 Task: Select enviroment as the cause.
Action: Mouse moved to (726, 75)
Screenshot: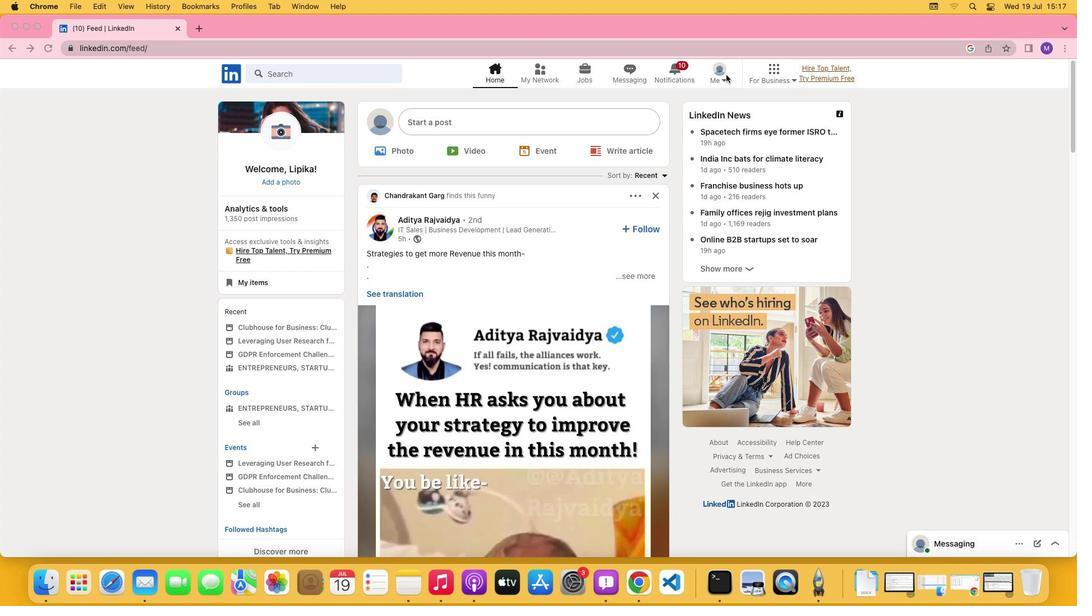 
Action: Mouse pressed left at (726, 75)
Screenshot: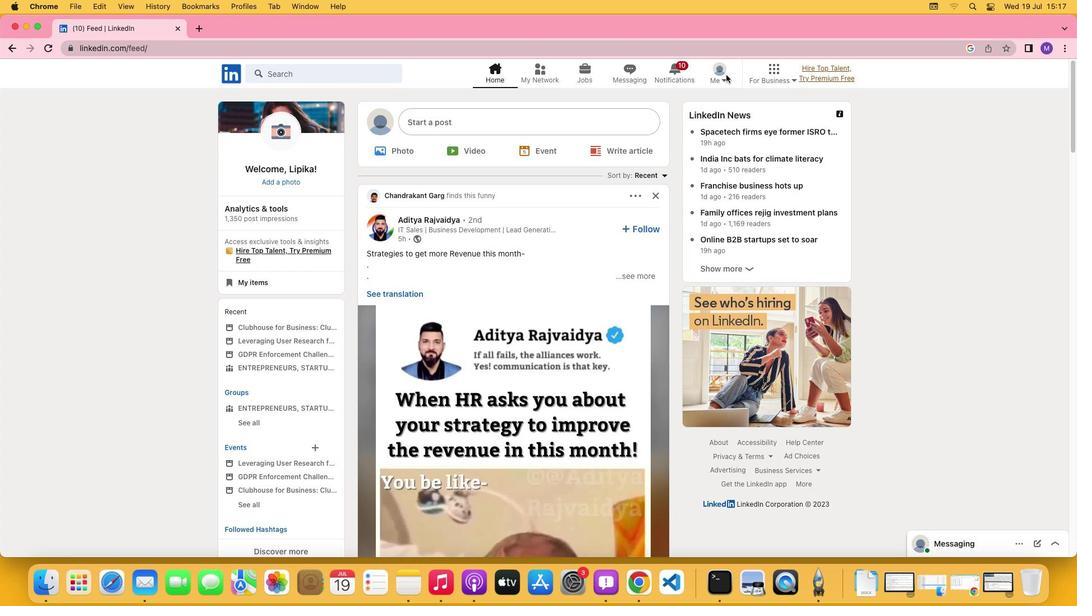 
Action: Mouse moved to (724, 79)
Screenshot: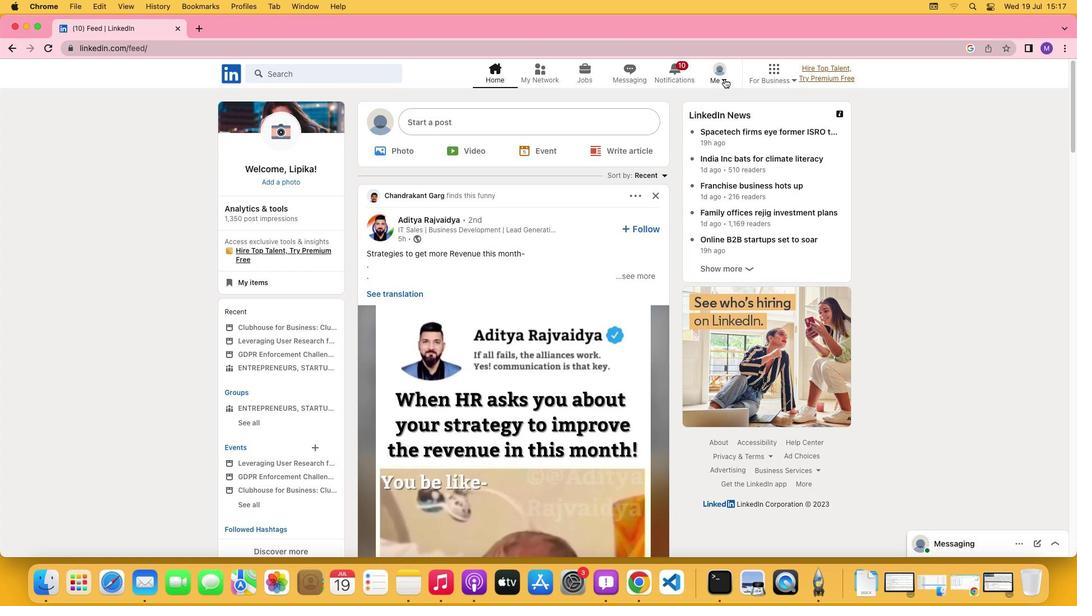 
Action: Mouse pressed left at (724, 79)
Screenshot: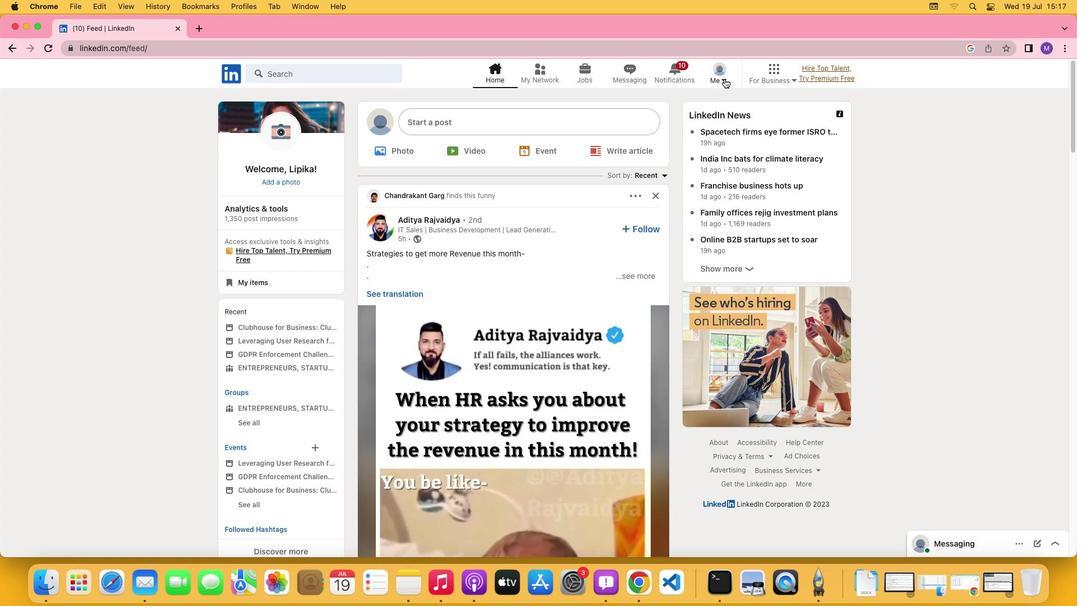 
Action: Mouse moved to (702, 138)
Screenshot: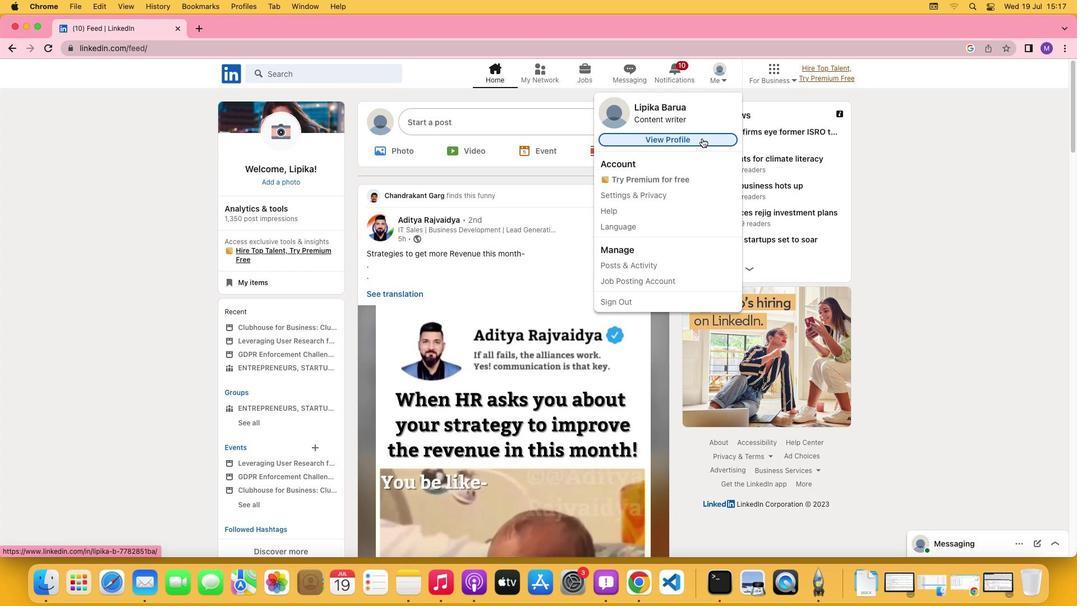 
Action: Mouse pressed left at (702, 138)
Screenshot: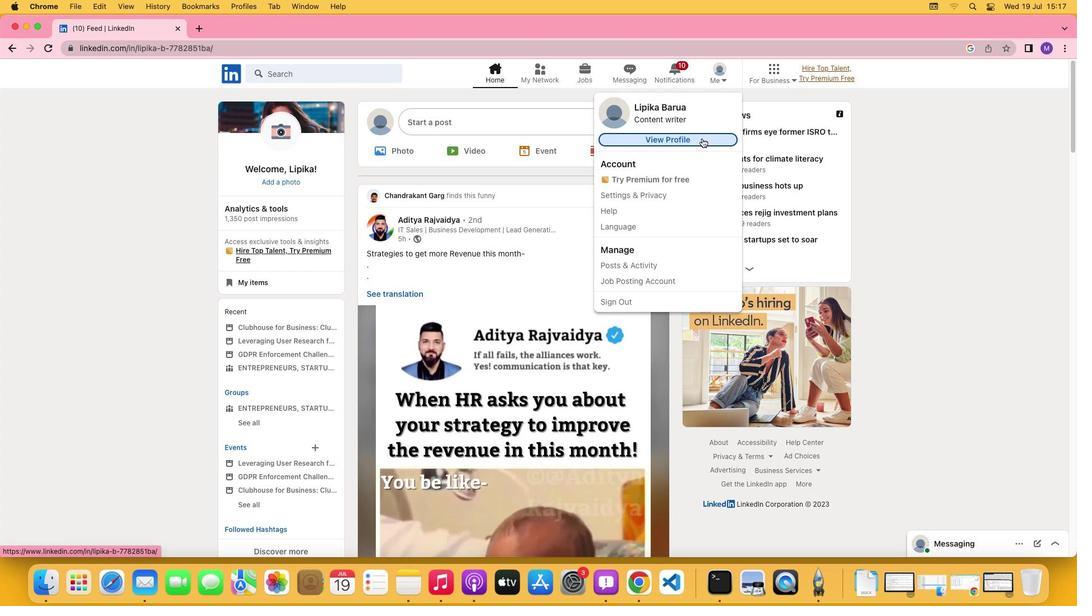 
Action: Mouse moved to (350, 363)
Screenshot: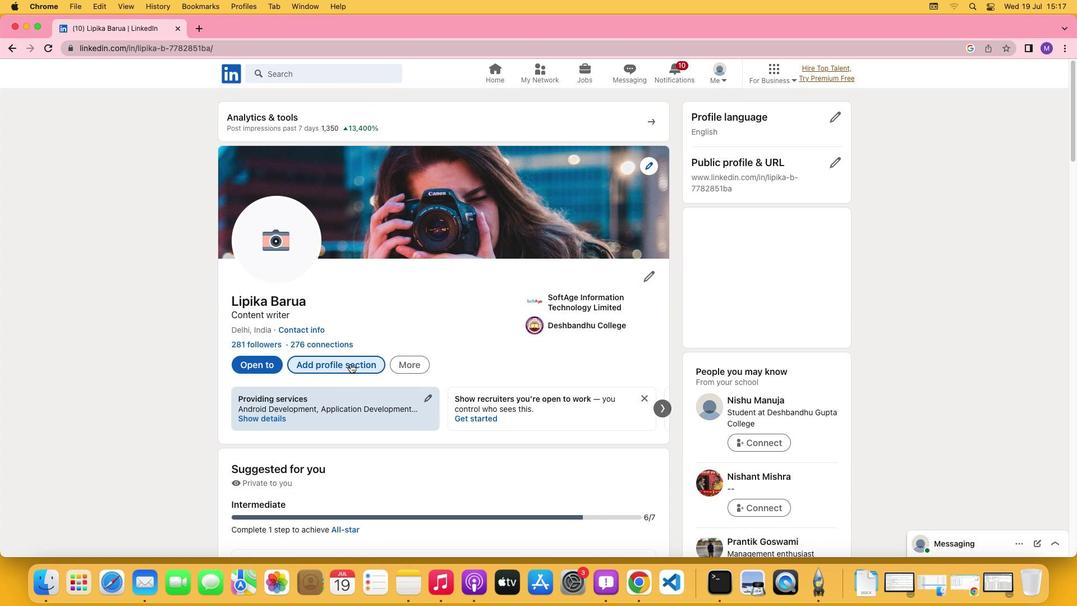 
Action: Mouse pressed left at (350, 363)
Screenshot: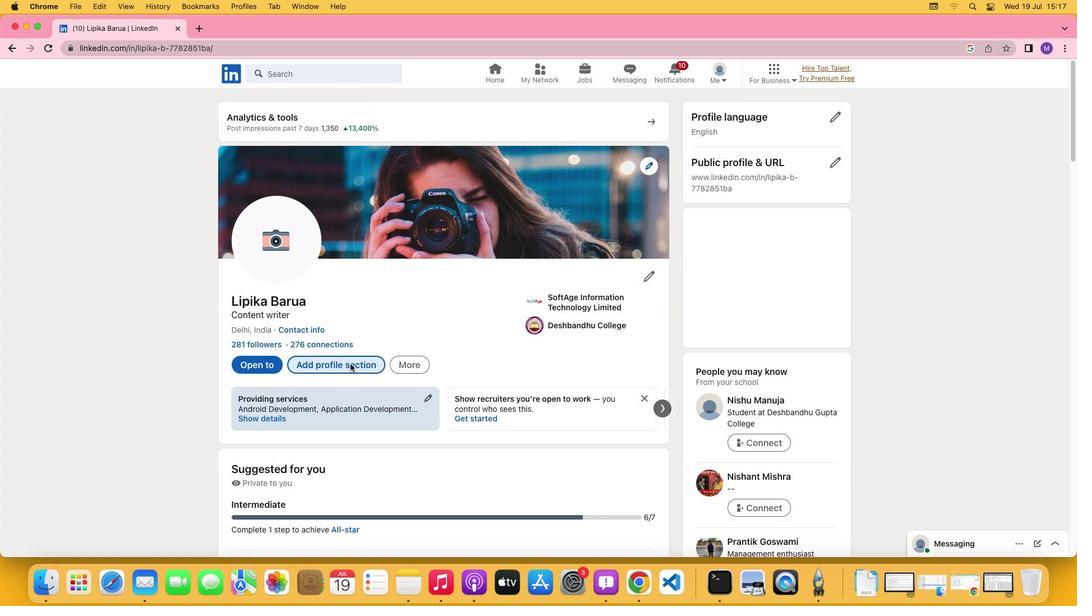 
Action: Mouse moved to (426, 337)
Screenshot: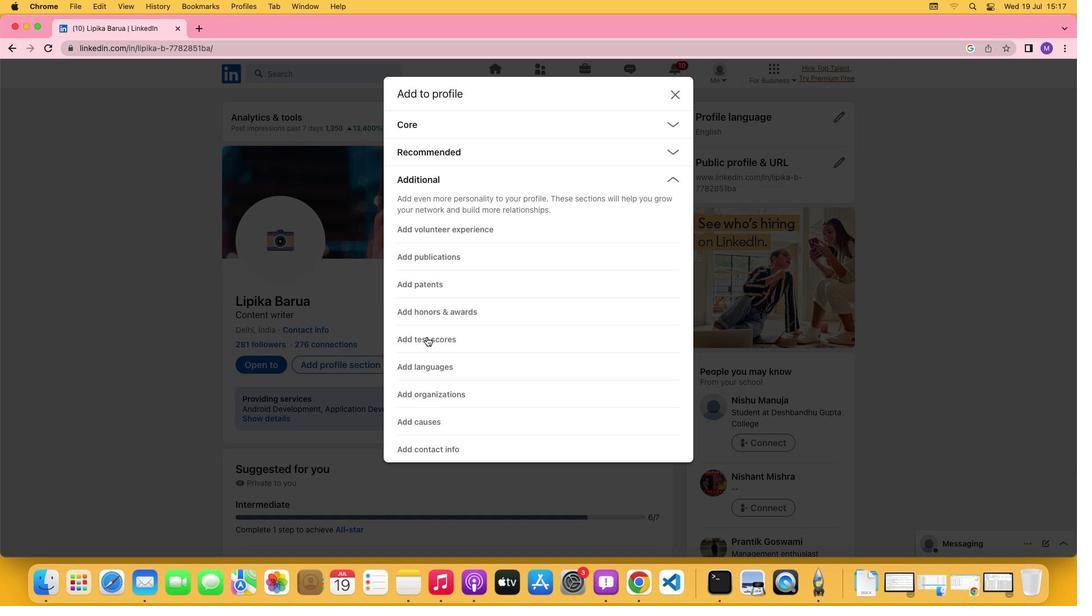 
Action: Mouse pressed left at (426, 337)
Screenshot: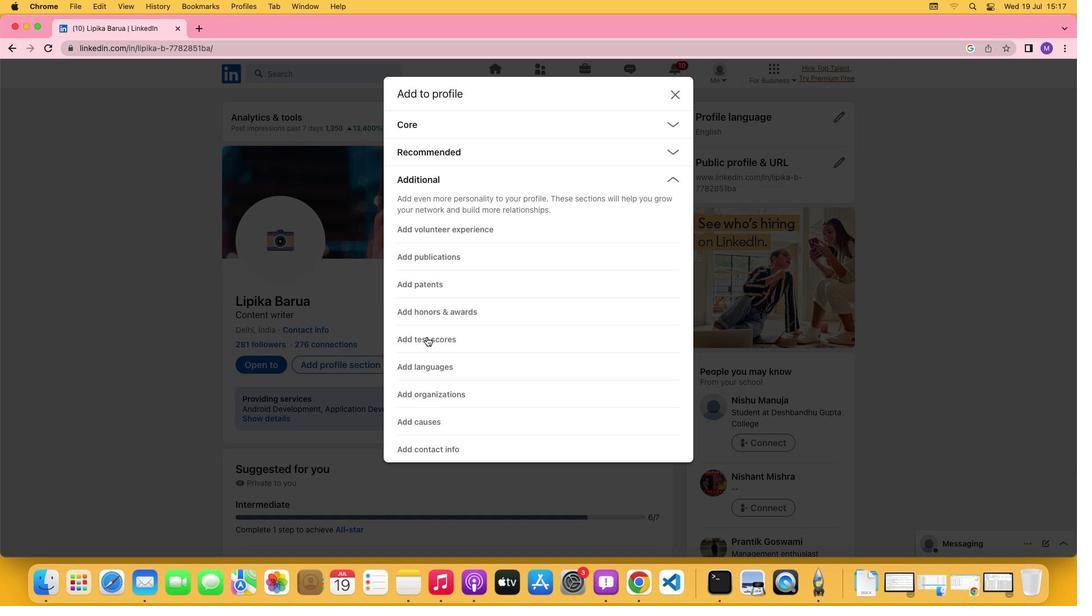 
Action: Mouse moved to (417, 419)
Screenshot: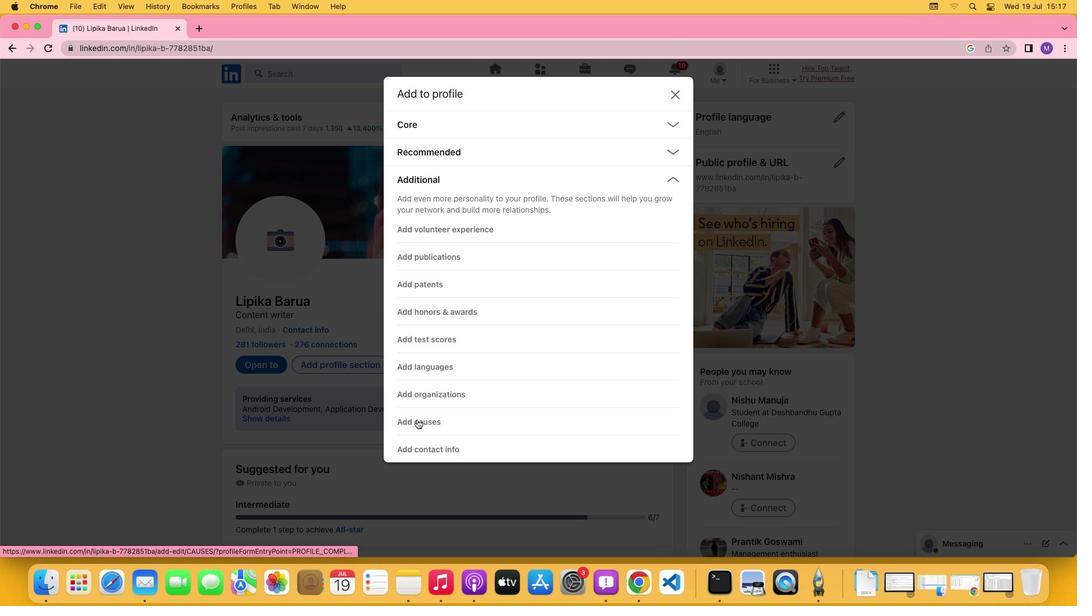 
Action: Mouse pressed left at (417, 419)
Screenshot: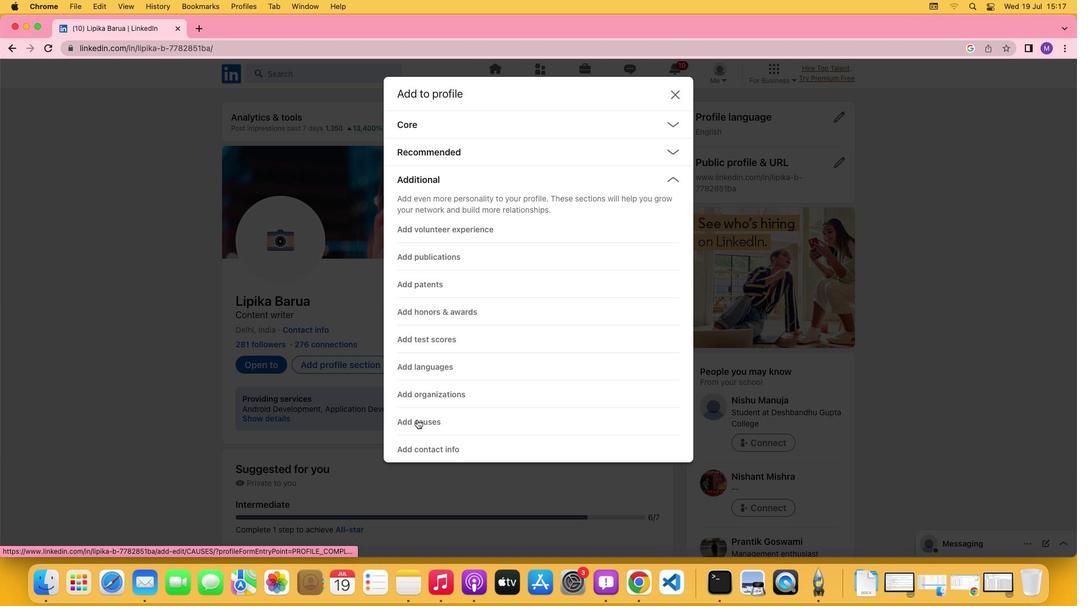 
Action: Mouse moved to (349, 293)
Screenshot: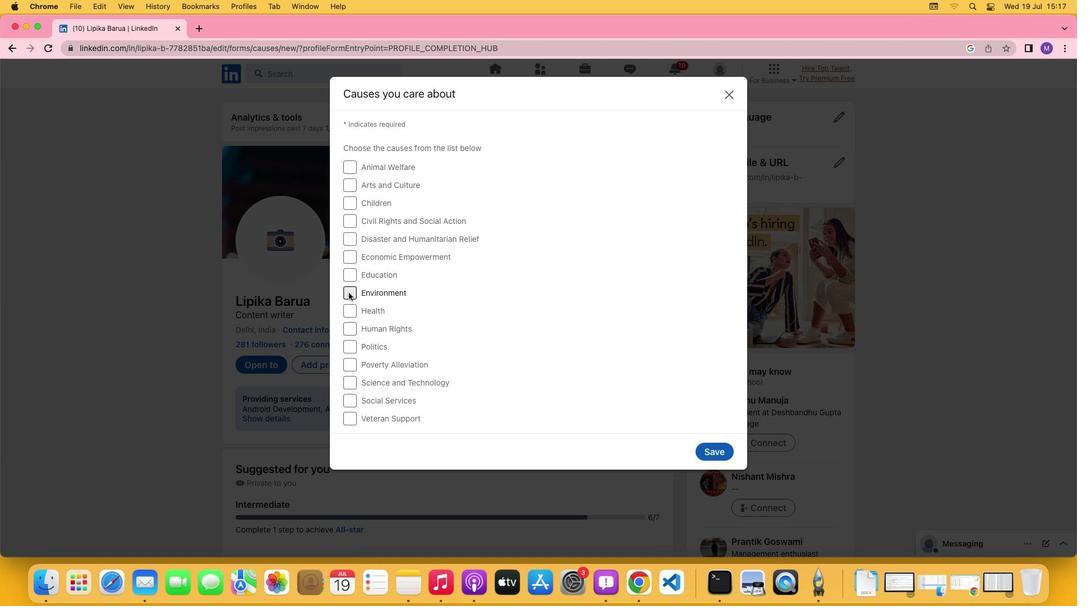 
Action: Mouse pressed left at (349, 293)
Screenshot: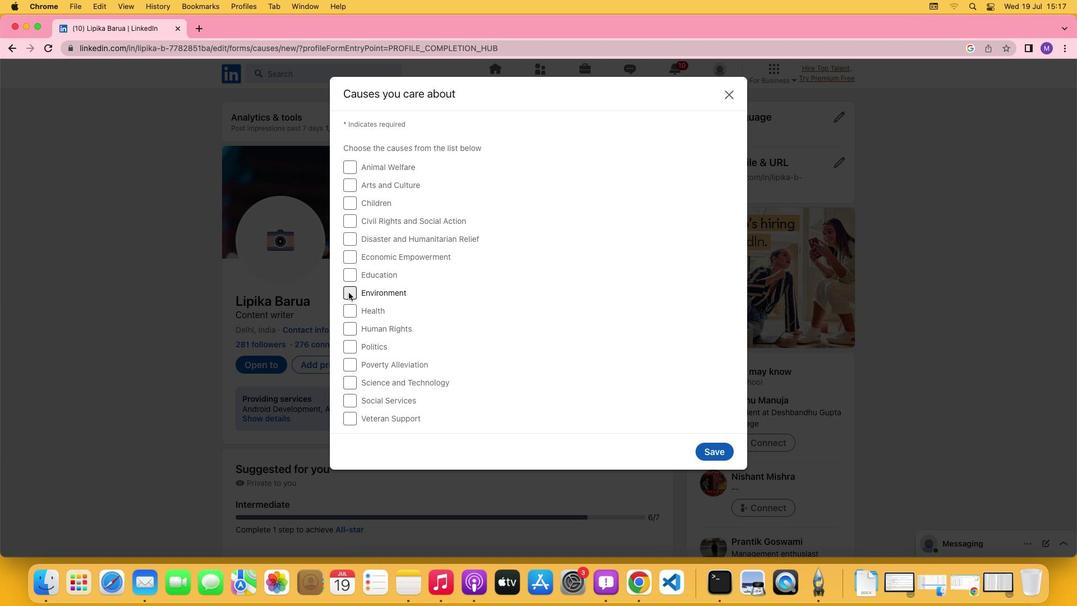 
Action: Mouse moved to (529, 299)
Screenshot: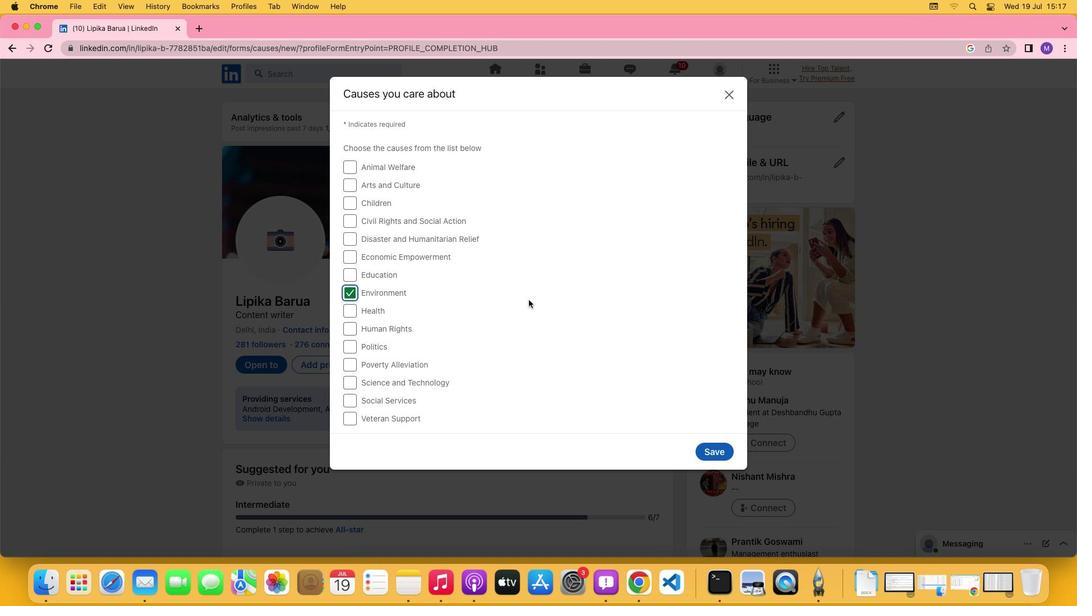 
